 Task: Add Sprouts Gallon Spring Water to the cart.
Action: Mouse moved to (16, 83)
Screenshot: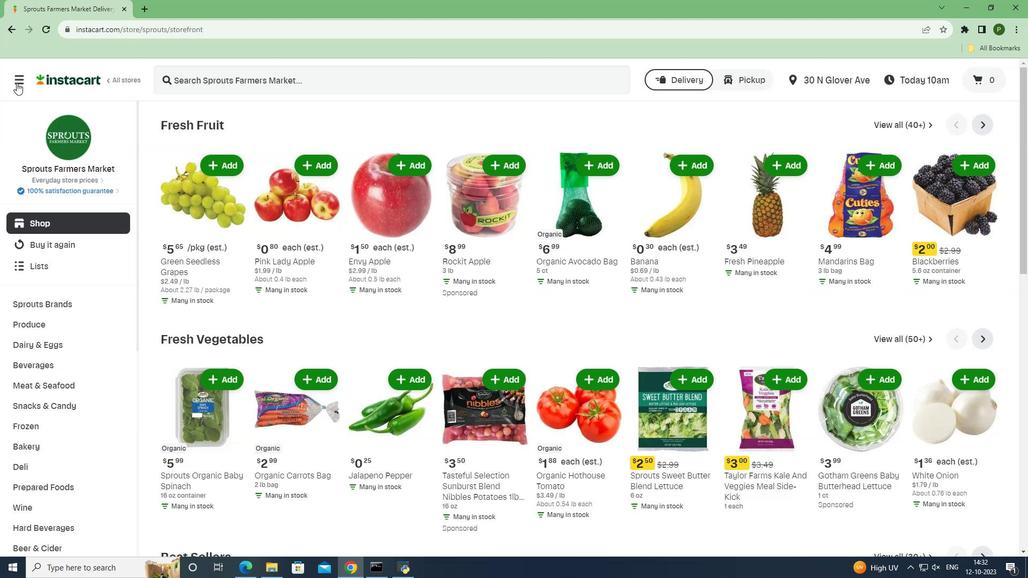 
Action: Mouse pressed left at (16, 83)
Screenshot: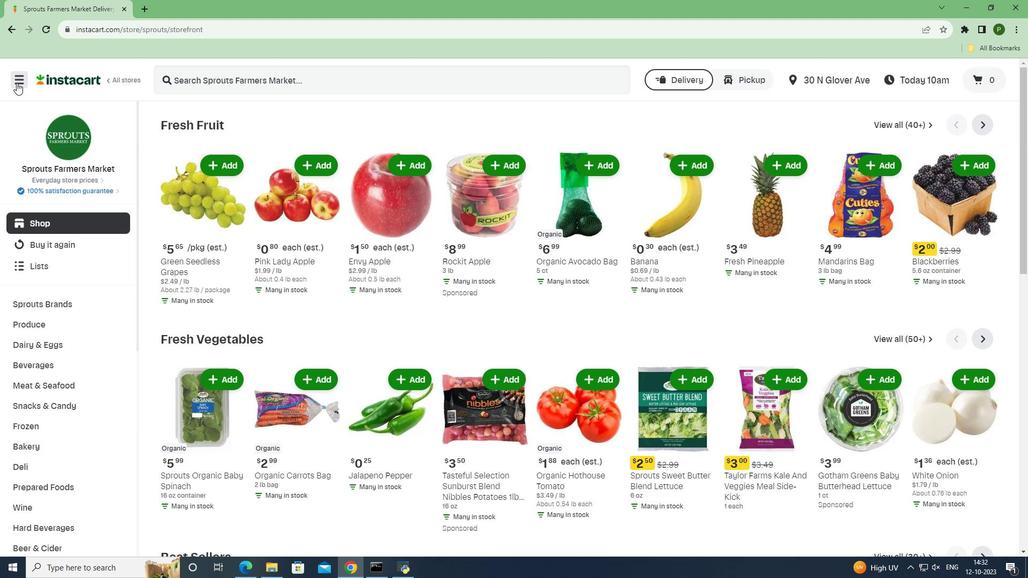 
Action: Mouse moved to (40, 281)
Screenshot: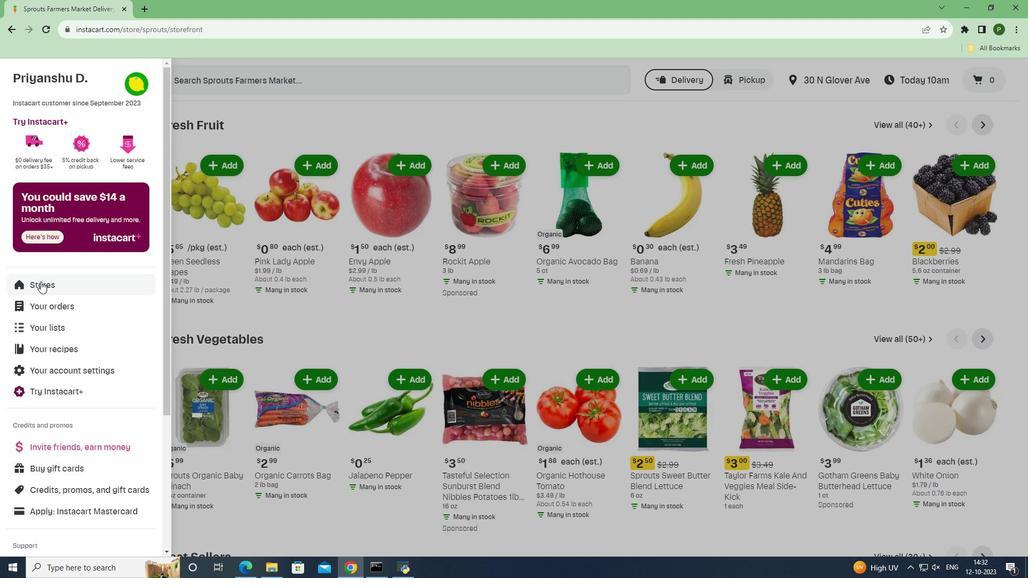 
Action: Mouse pressed left at (40, 281)
Screenshot: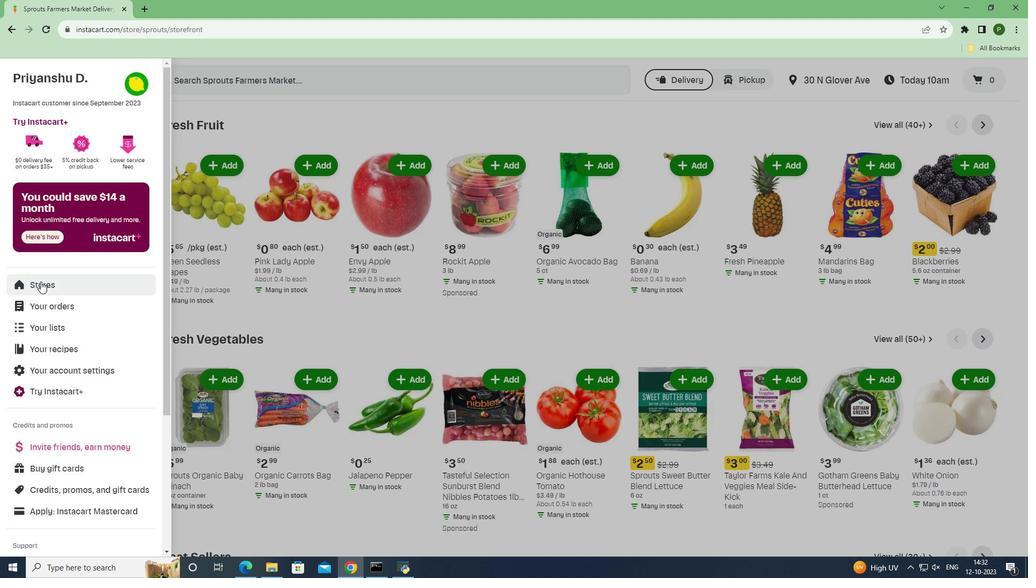 
Action: Mouse moved to (245, 131)
Screenshot: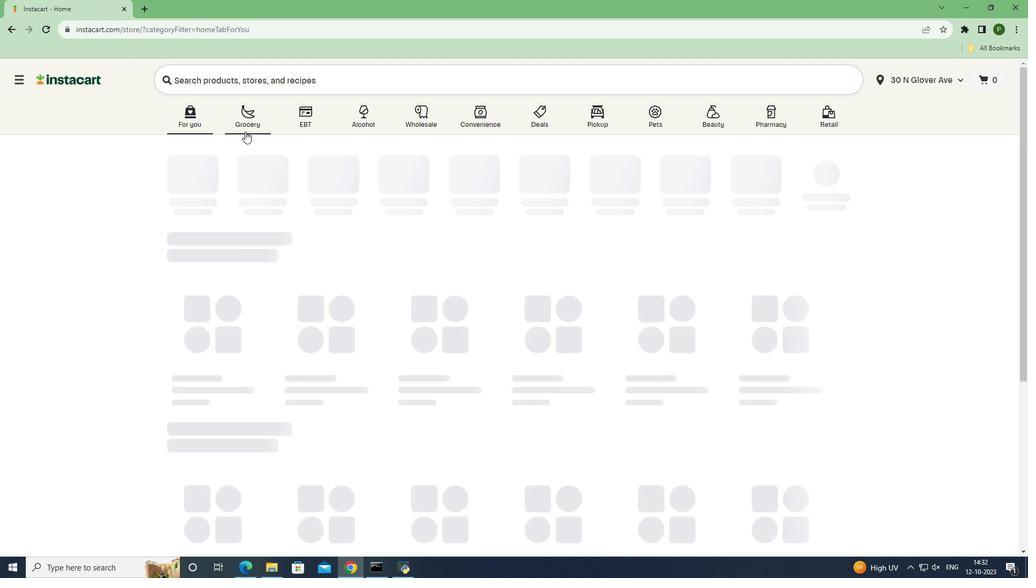 
Action: Mouse pressed left at (245, 131)
Screenshot: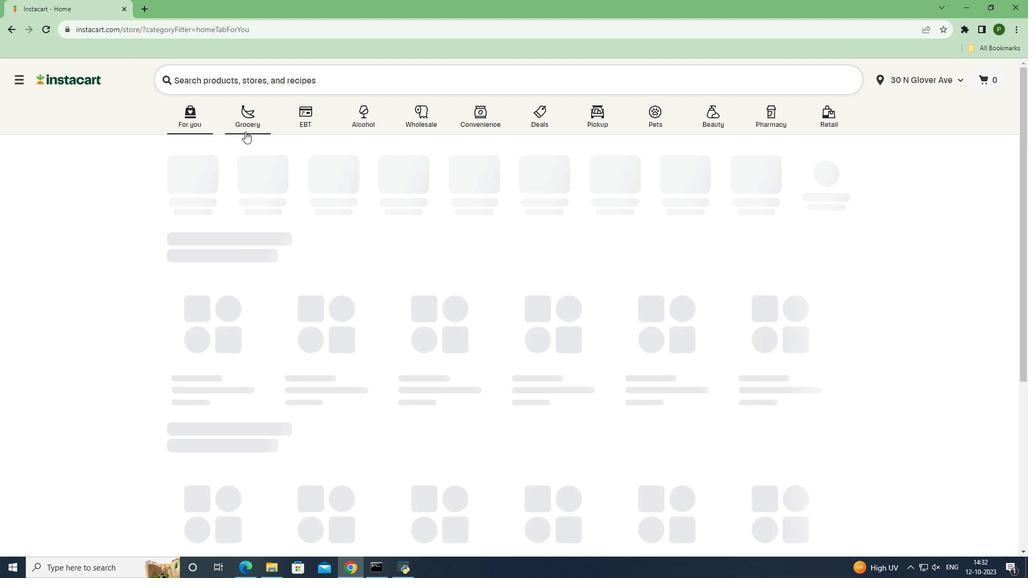 
Action: Mouse moved to (427, 247)
Screenshot: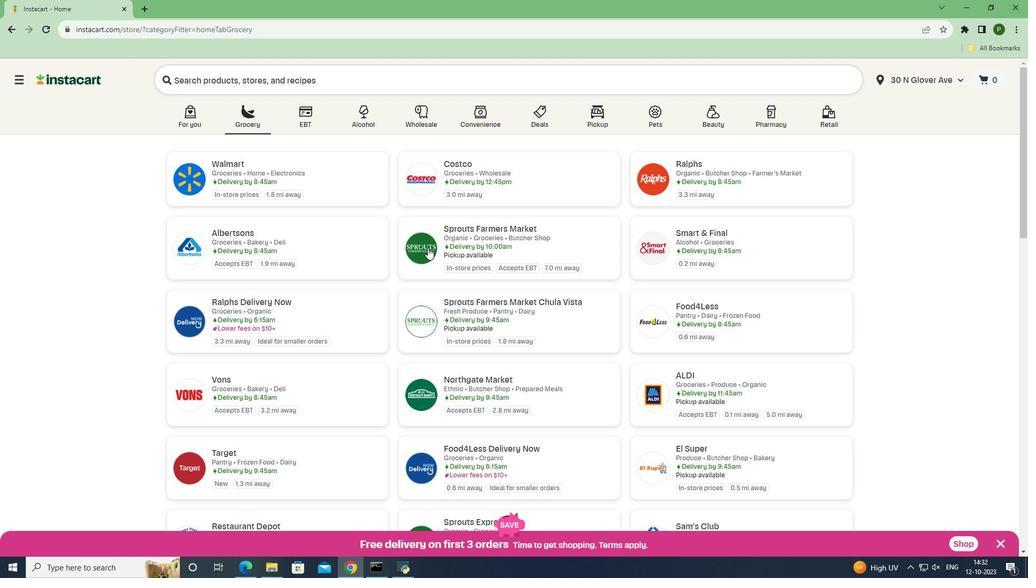 
Action: Mouse pressed left at (427, 247)
Screenshot: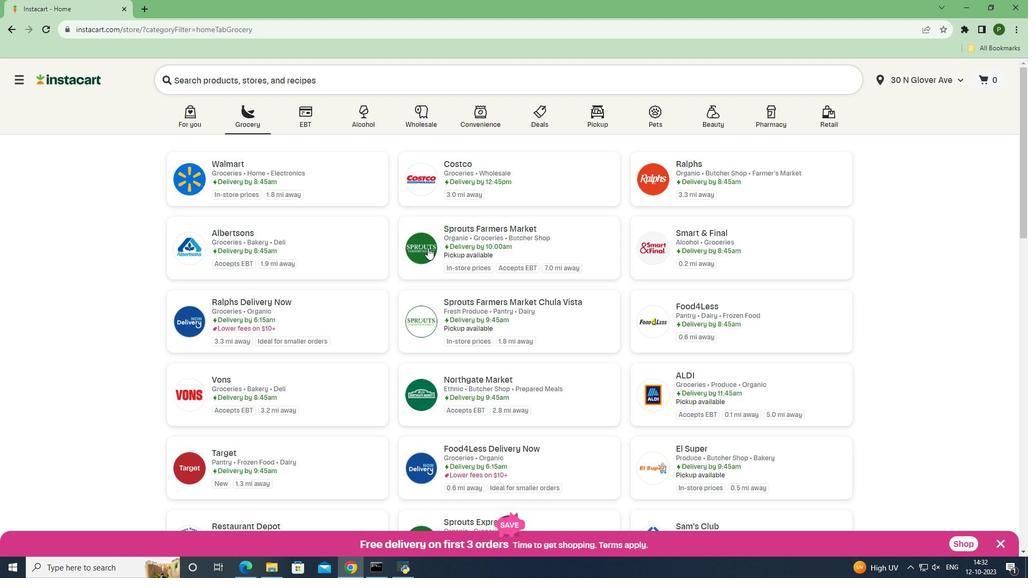 
Action: Mouse moved to (87, 363)
Screenshot: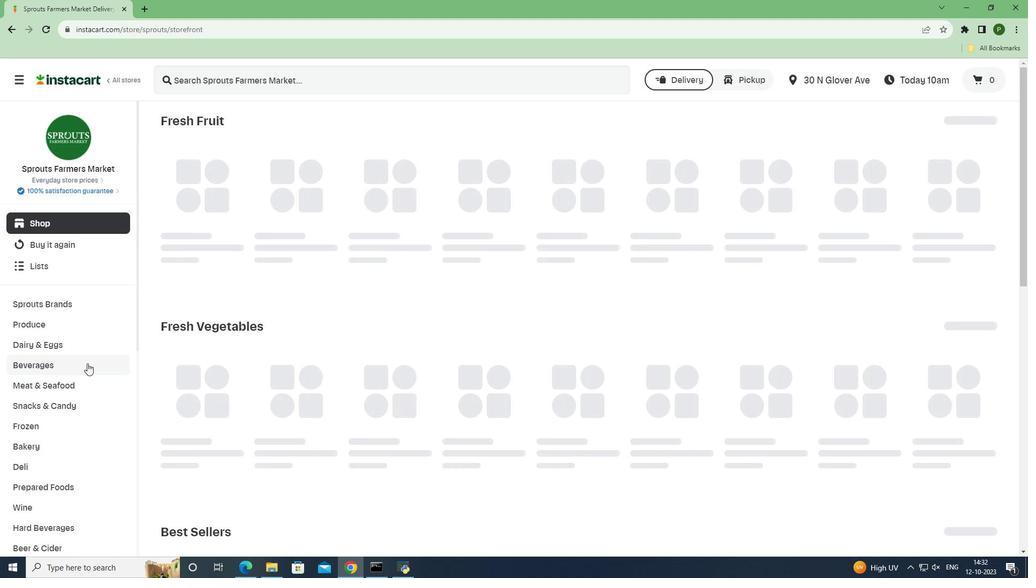 
Action: Mouse pressed left at (87, 363)
Screenshot: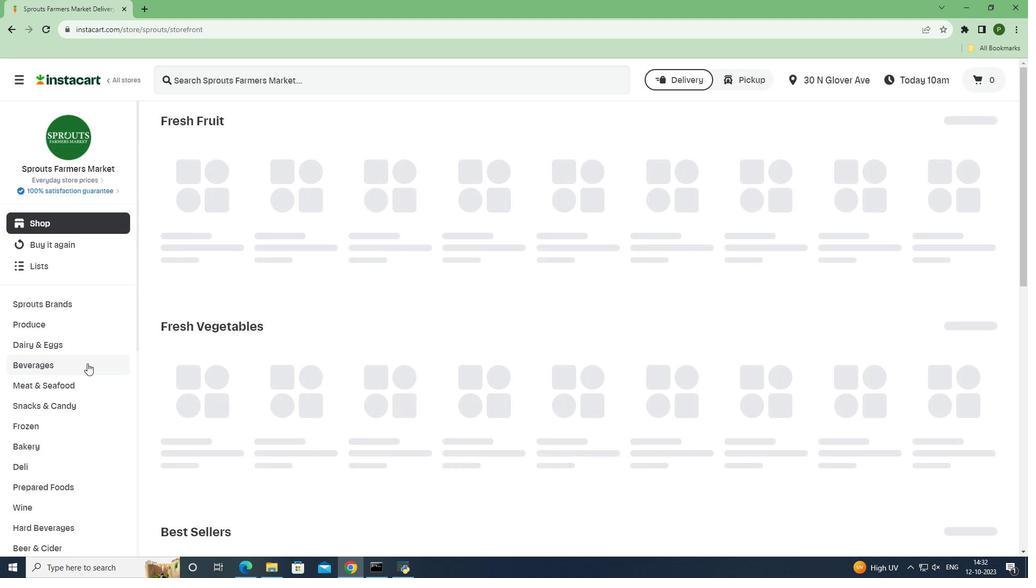 
Action: Mouse moved to (448, 150)
Screenshot: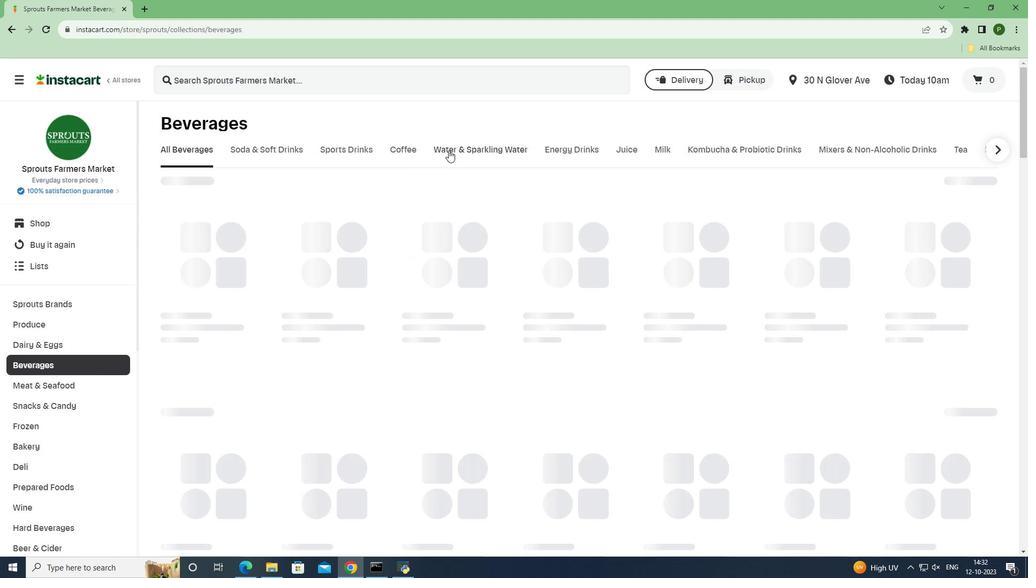 
Action: Mouse pressed left at (448, 150)
Screenshot: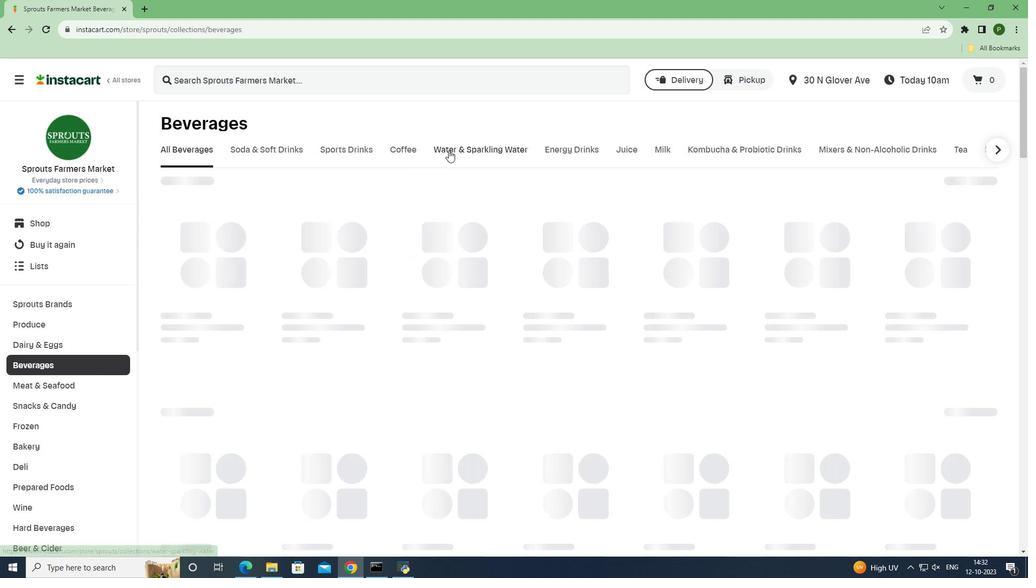 
Action: Mouse moved to (324, 81)
Screenshot: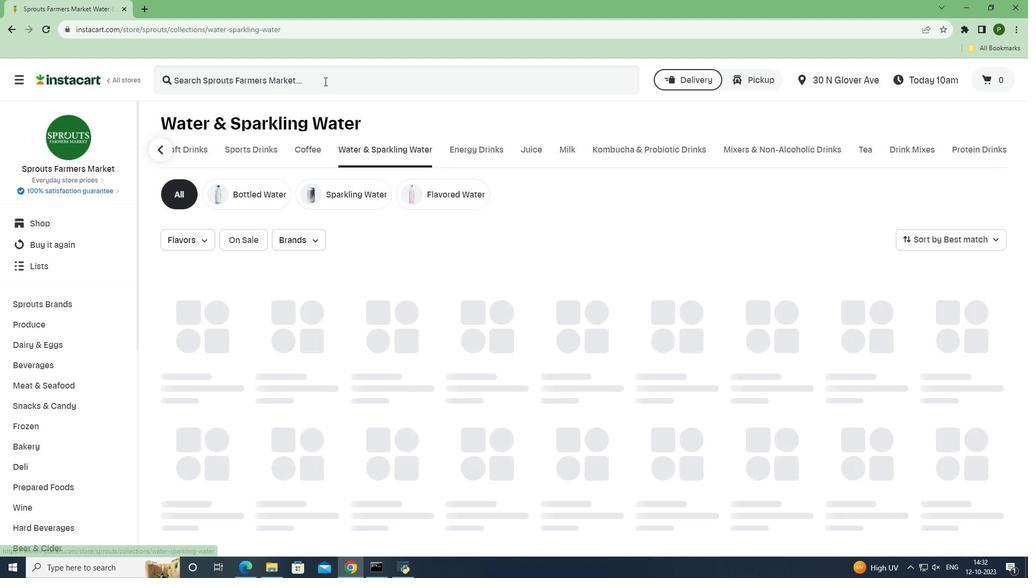 
Action: Mouse pressed left at (324, 81)
Screenshot: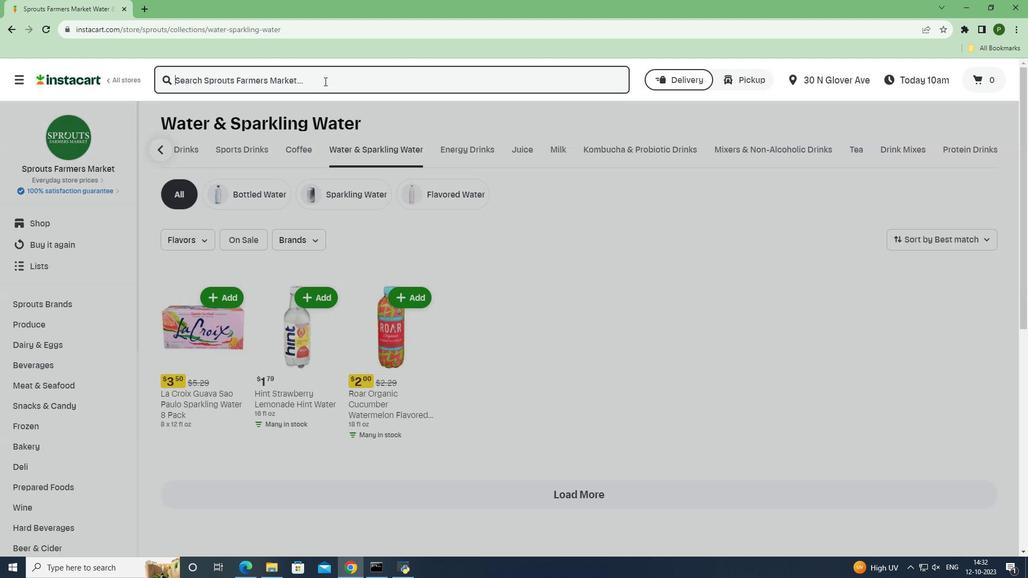 
Action: Key pressed <Key.caps_lock>S<Key.caps_lock>prouts<Key.space><Key.caps_lock>G<Key.caps_lock>allon<Key.space><Key.caps_lock>S<Key.caps_lock>pring<Key.space><Key.caps_lock>W<Key.caps_lock>ater<Key.space><Key.enter>
Screenshot: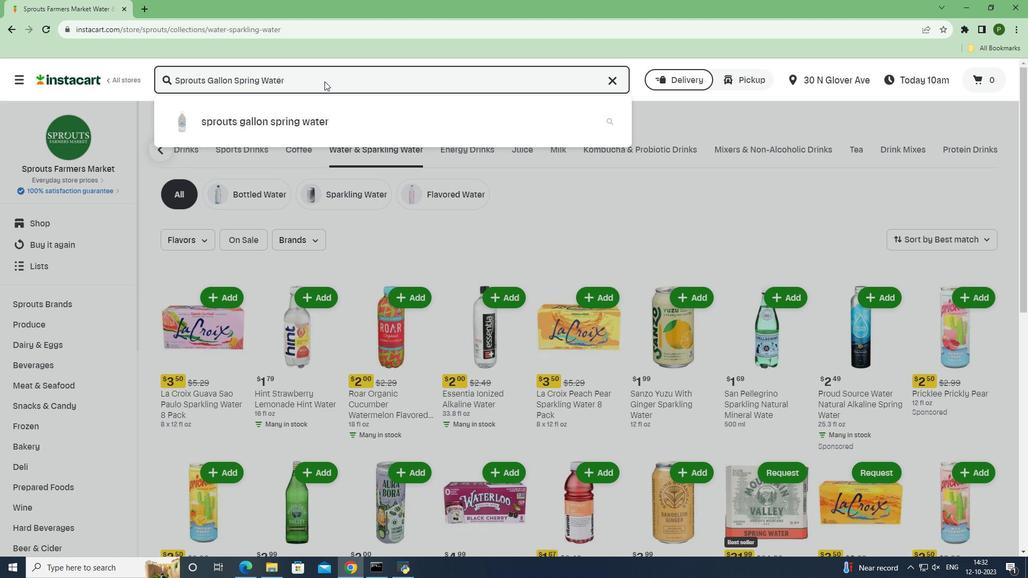 
Action: Mouse moved to (369, 303)
Screenshot: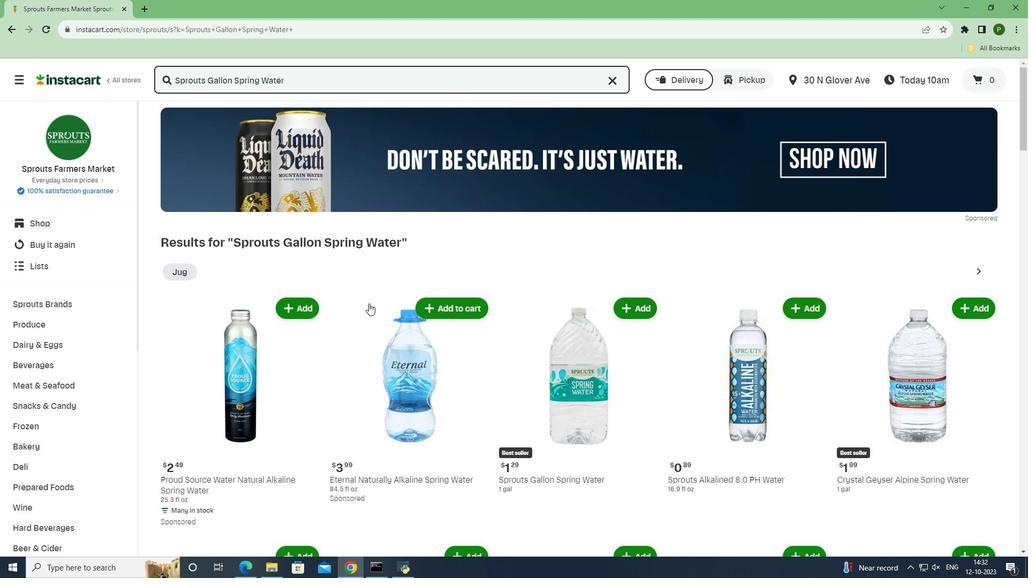 
Action: Mouse scrolled (369, 303) with delta (0, 0)
Screenshot: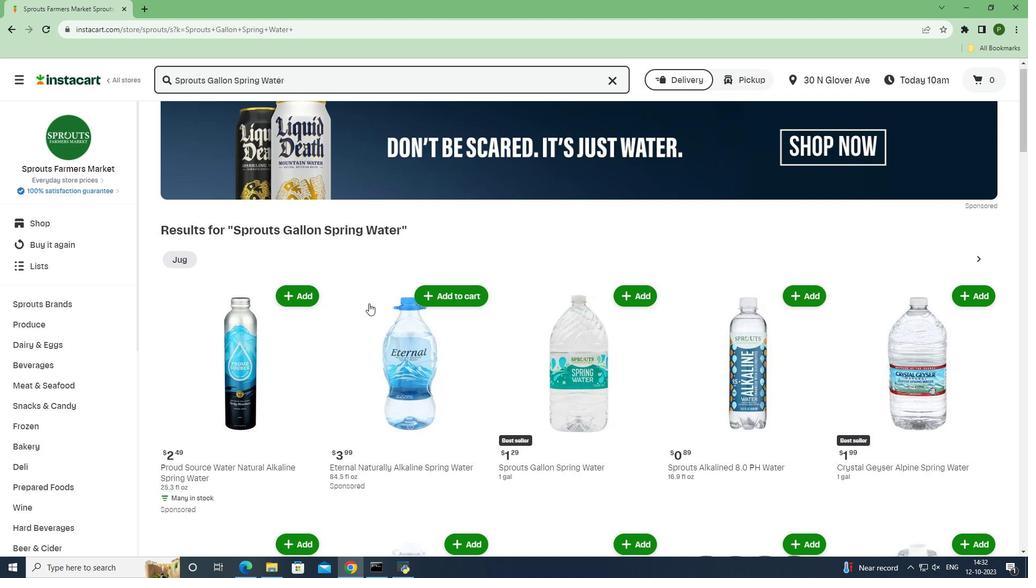 
Action: Mouse scrolled (369, 303) with delta (0, 0)
Screenshot: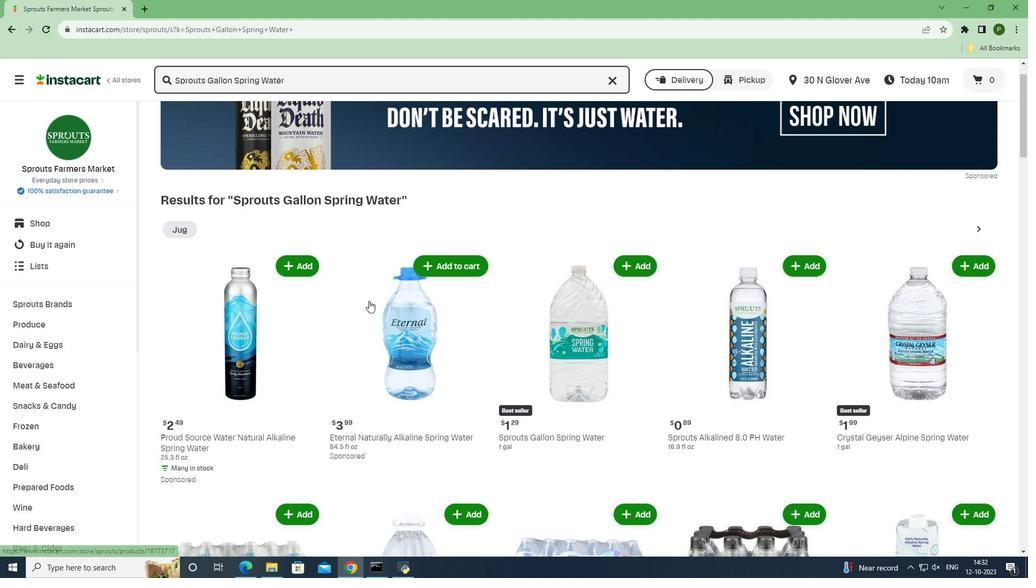 
Action: Mouse moved to (653, 200)
Screenshot: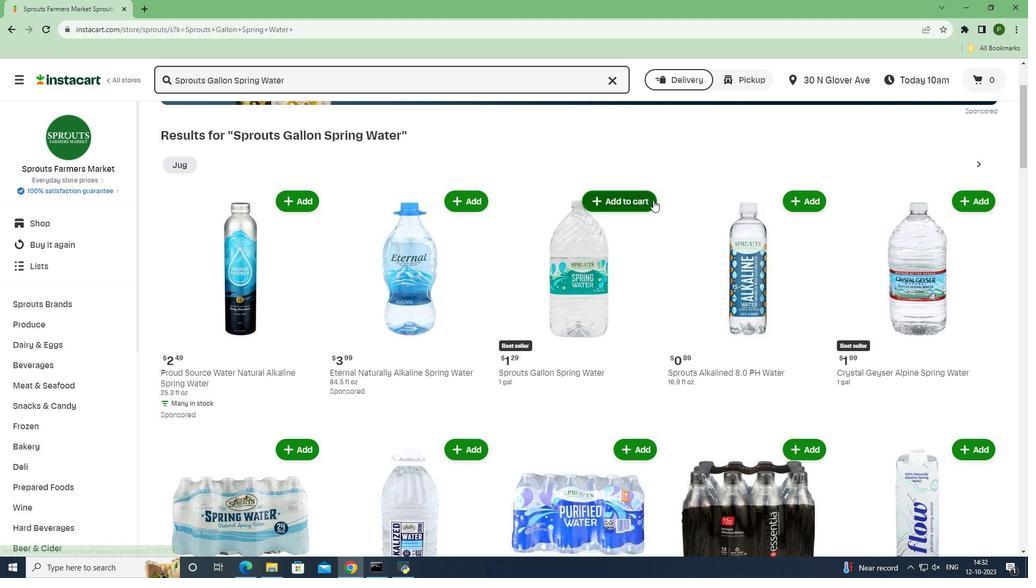 
Action: Mouse pressed left at (653, 200)
Screenshot: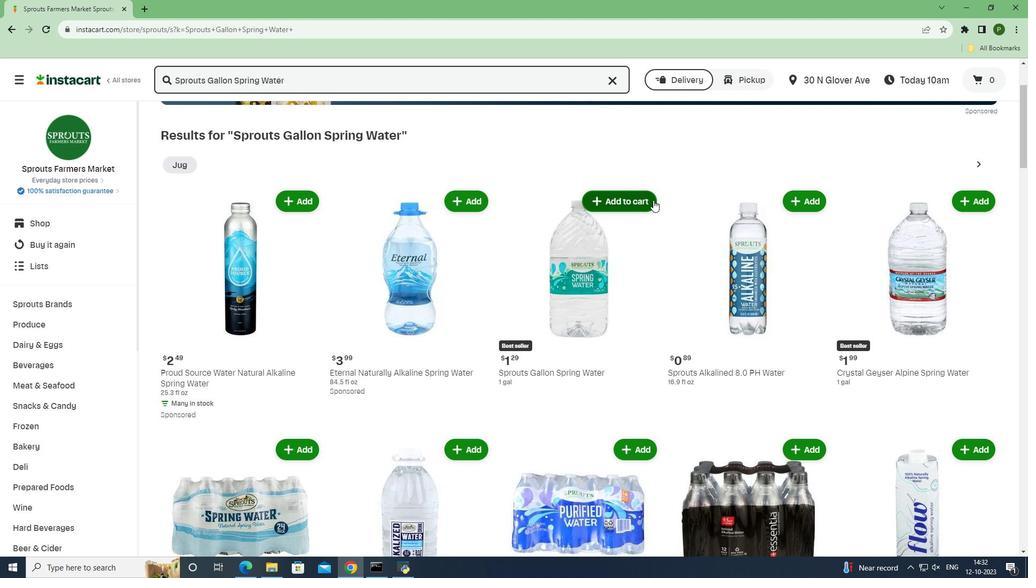 
Action: Mouse moved to (668, 250)
Screenshot: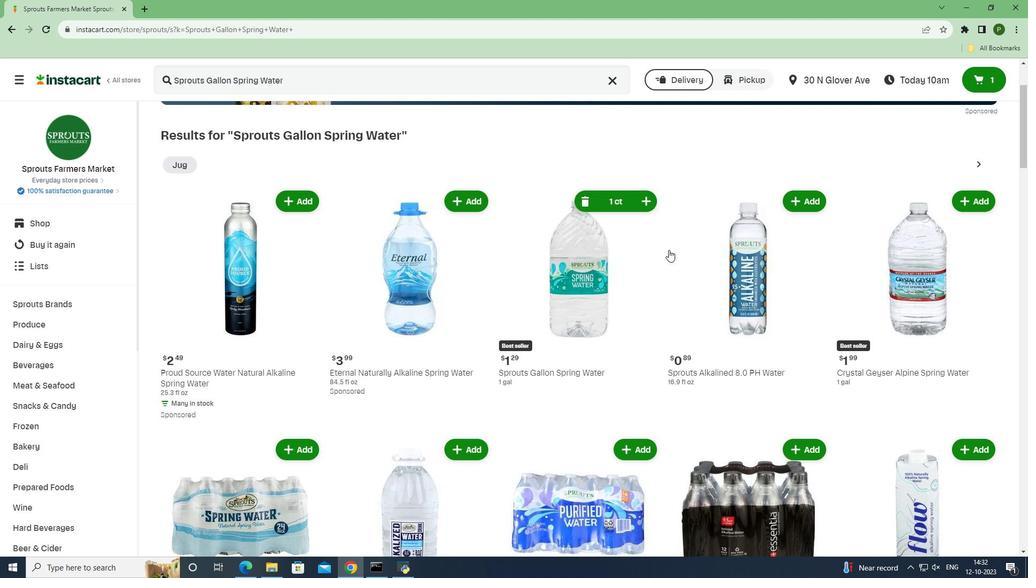 
